 Task: Create New Customer with Customer Name: Kwik Pik Beer & Wine, Billing Address Line1: 2835 Point Street, Billing Address Line2:  Park Ridge, Billing Address Line3:  Illinois 60068
Action: Mouse moved to (180, 36)
Screenshot: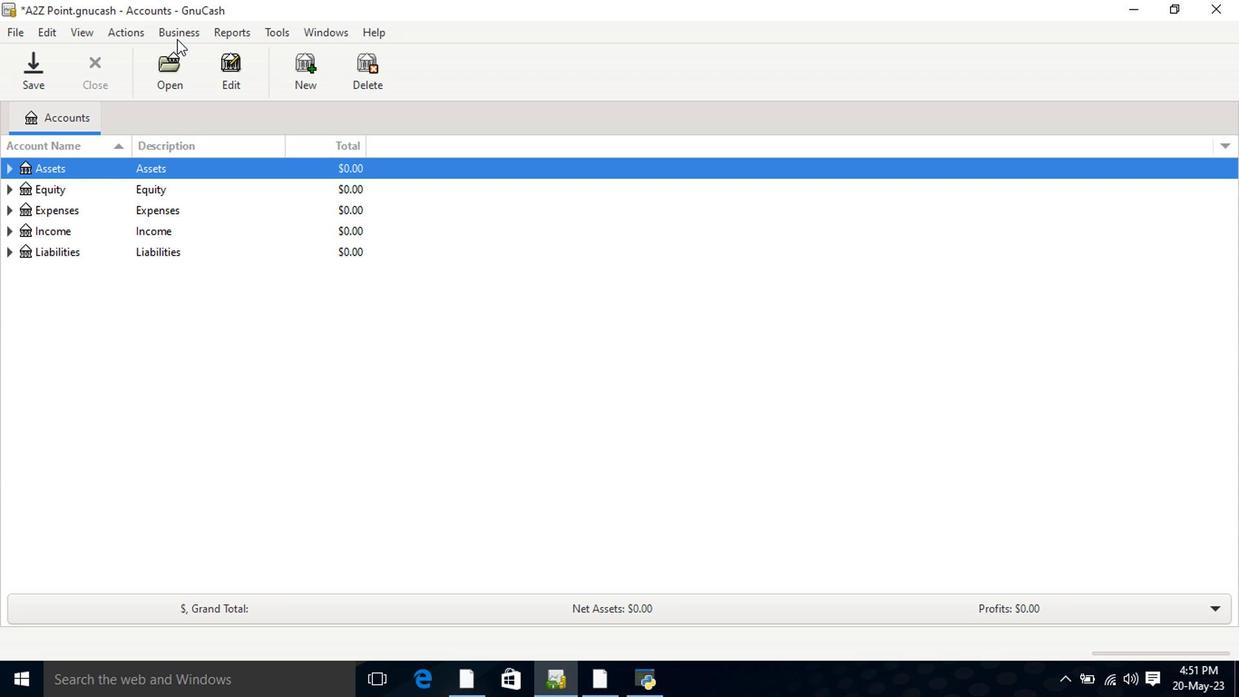 
Action: Mouse pressed left at (180, 36)
Screenshot: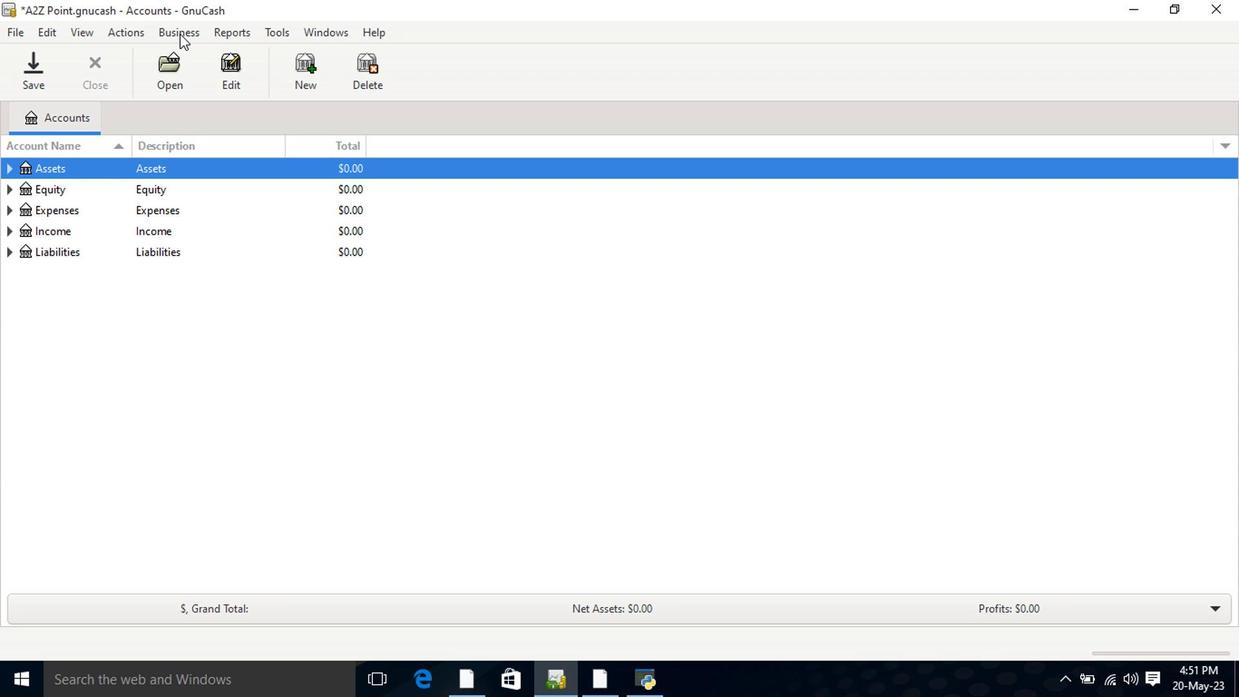 
Action: Mouse moved to (397, 83)
Screenshot: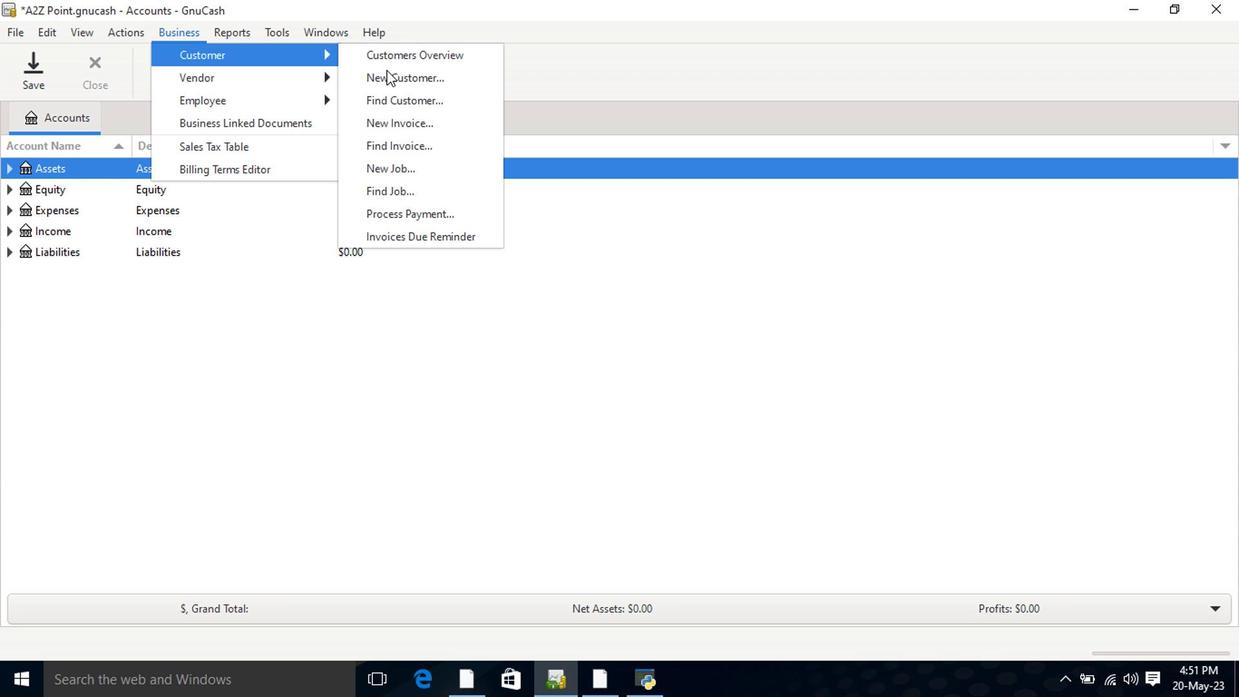 
Action: Mouse pressed left at (397, 83)
Screenshot: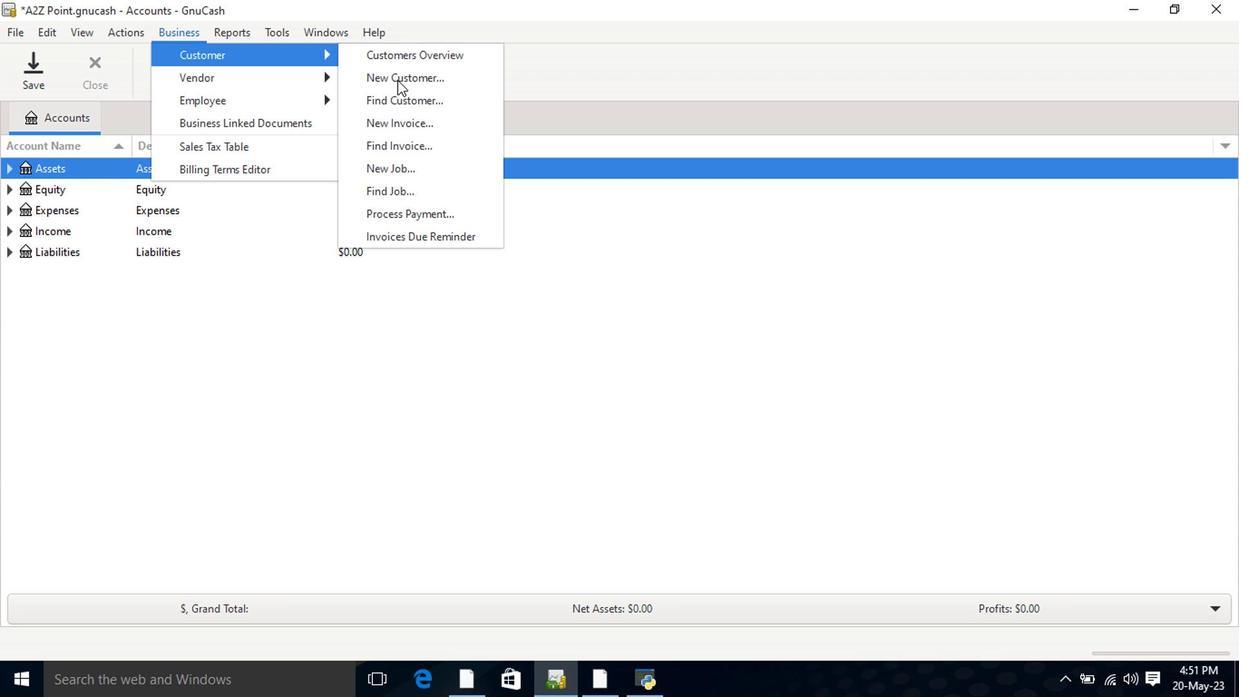 
Action: Mouse moved to (678, 217)
Screenshot: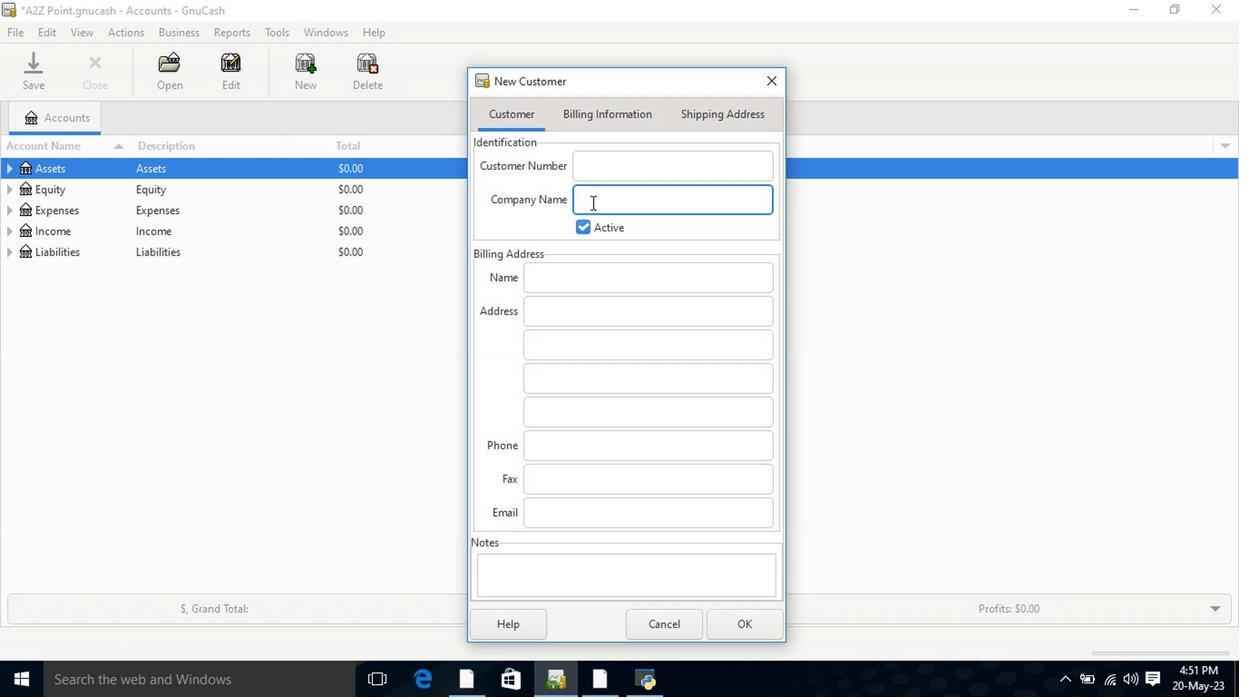 
Action: Key pressed <Key.shift>Kwic<Key.backspace>k<Key.space><Key.shift>Pik<Key.space><Key.shift>Beer<Key.space><Key.shift>&<Key.space><Key.shift>Wins<Key.backspace>e<Key.tab><Key.tab><Key.tab>2835<Key.space><Key.shift>Point<Key.space><Key.shift>Strr<Key.backspace>eet<Key.shift>Pa<Key.tab>i<Key.tab>
Screenshot: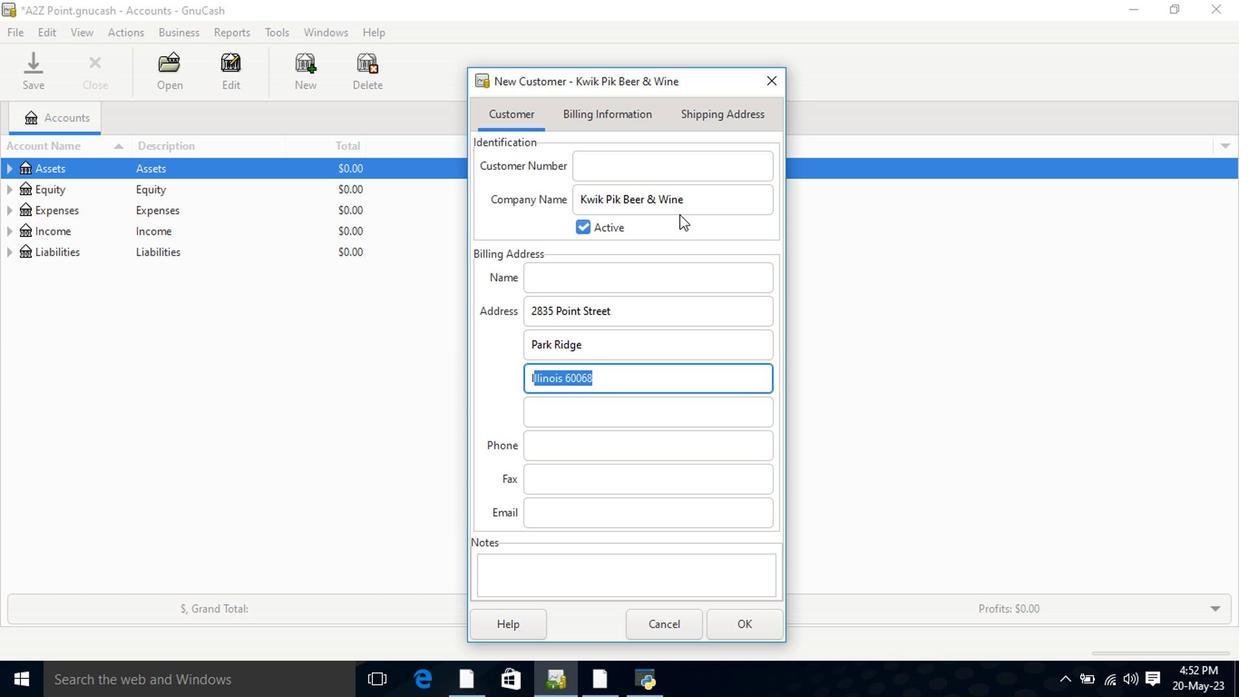 
Action: Mouse moved to (745, 627)
Screenshot: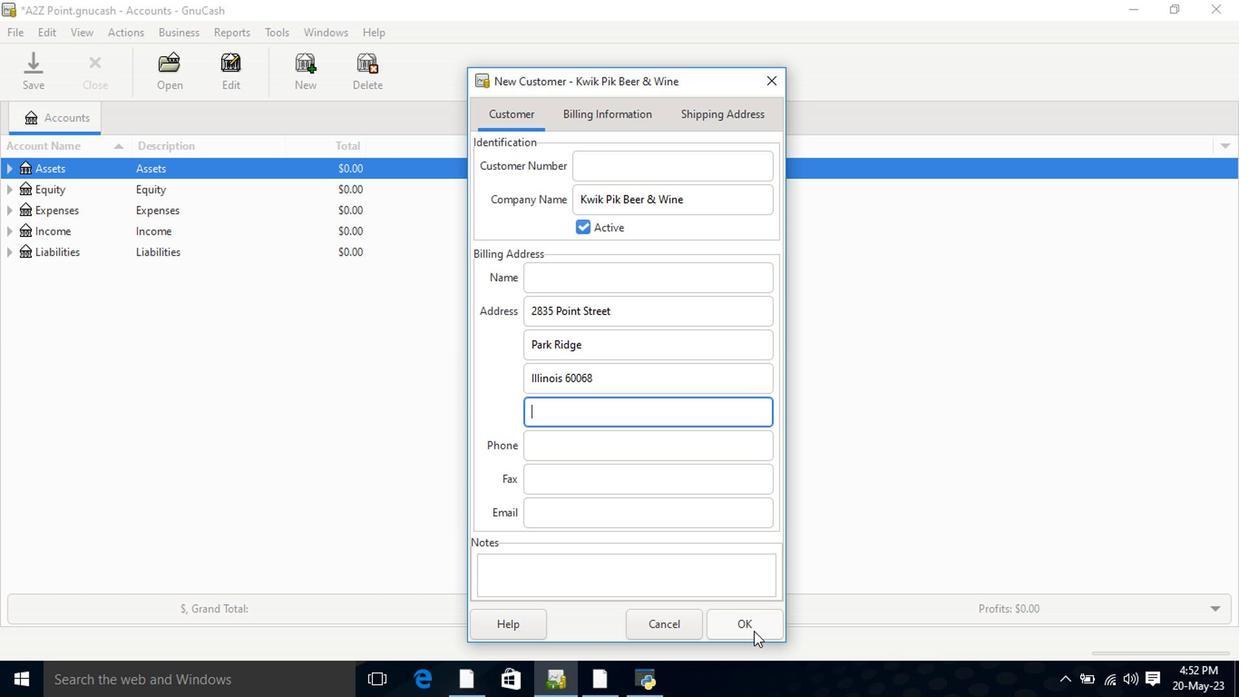 
Action: Mouse pressed left at (745, 627)
Screenshot: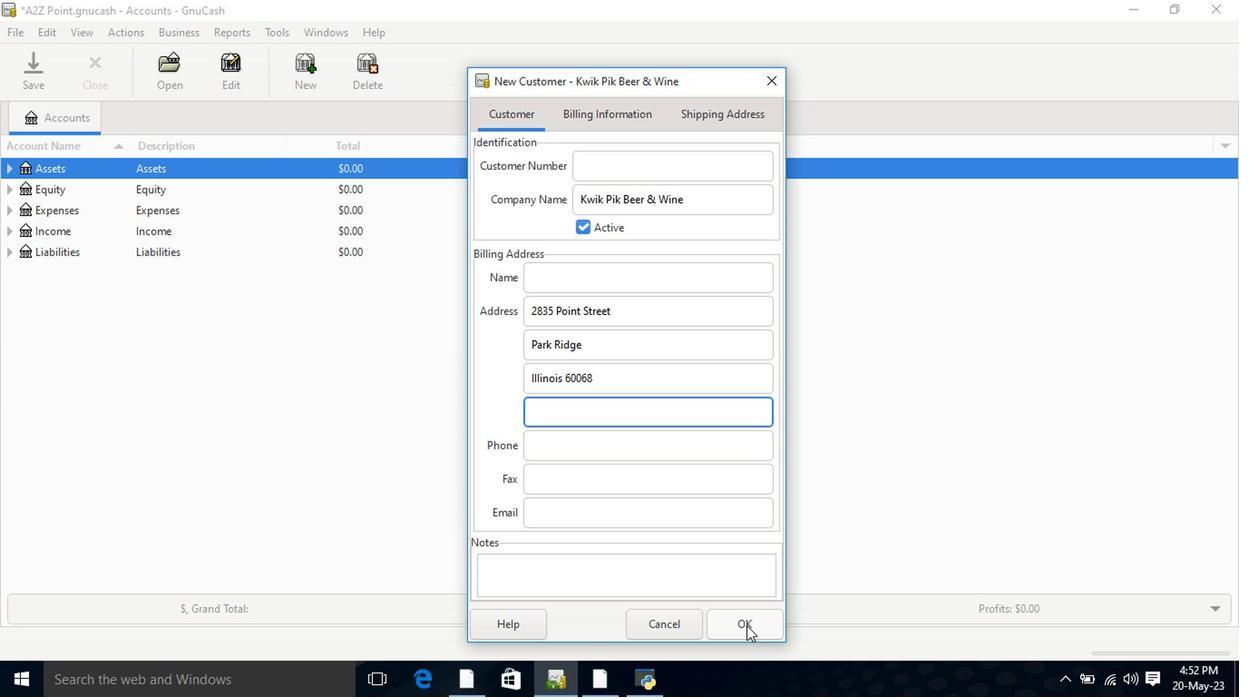 
